 Task: Set the tab size preference to 8.
Action: Mouse moved to (938, 84)
Screenshot: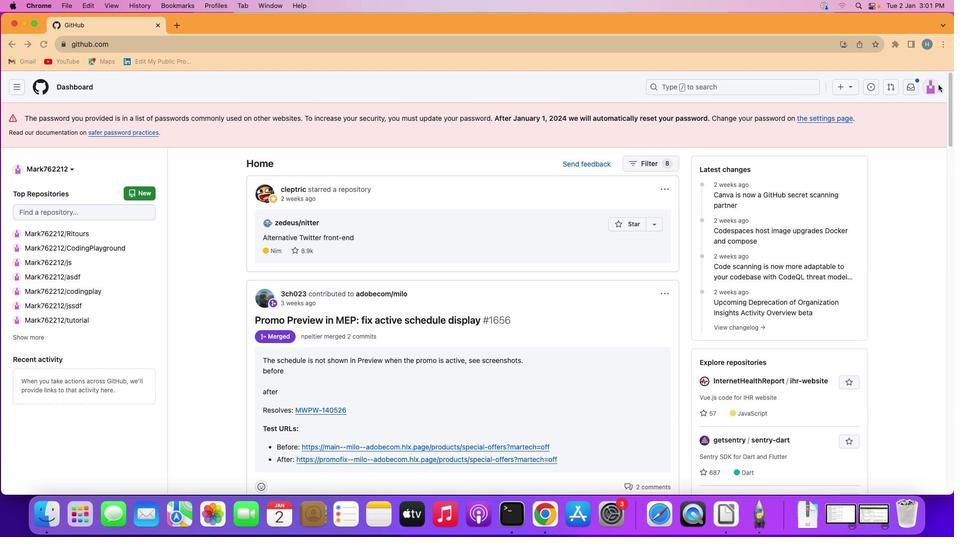 
Action: Mouse pressed left at (938, 84)
Screenshot: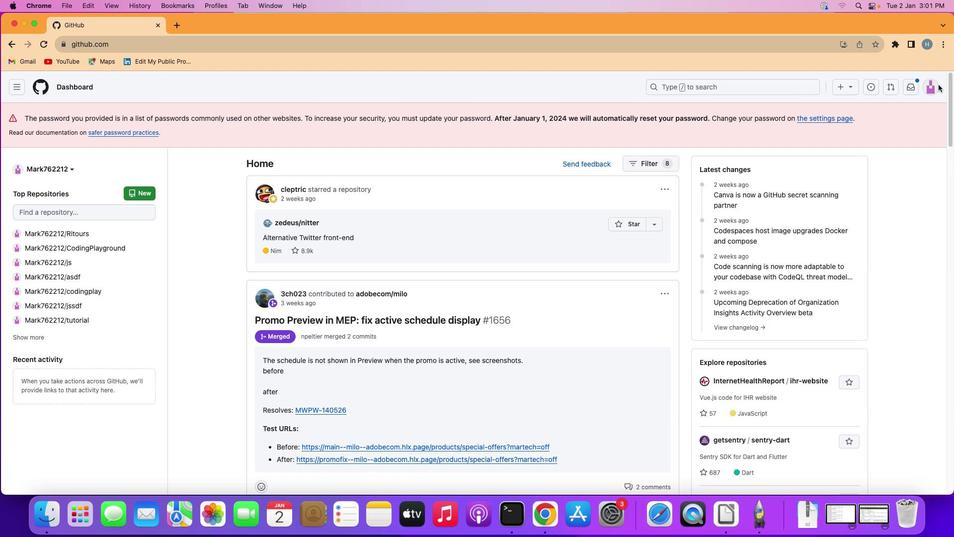 
Action: Mouse moved to (932, 86)
Screenshot: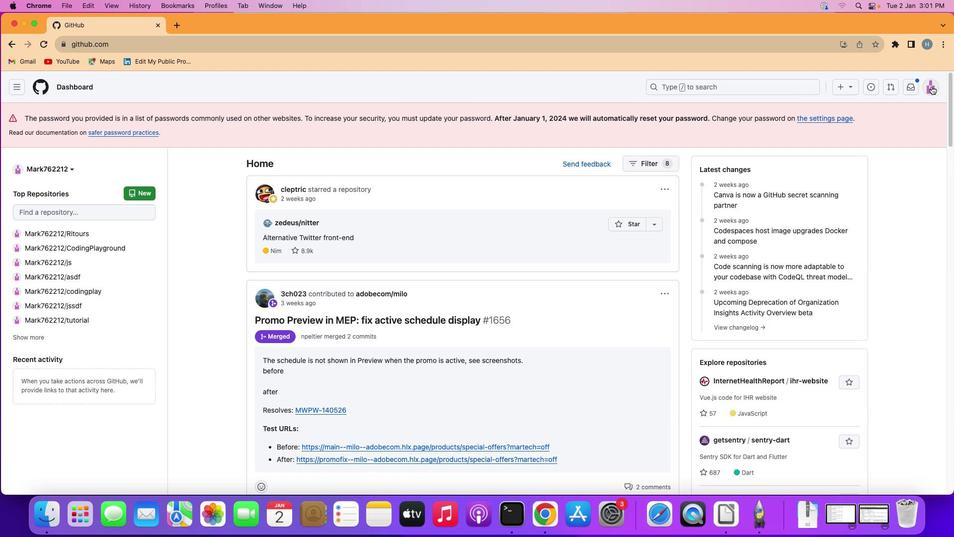 
Action: Mouse pressed left at (932, 86)
Screenshot: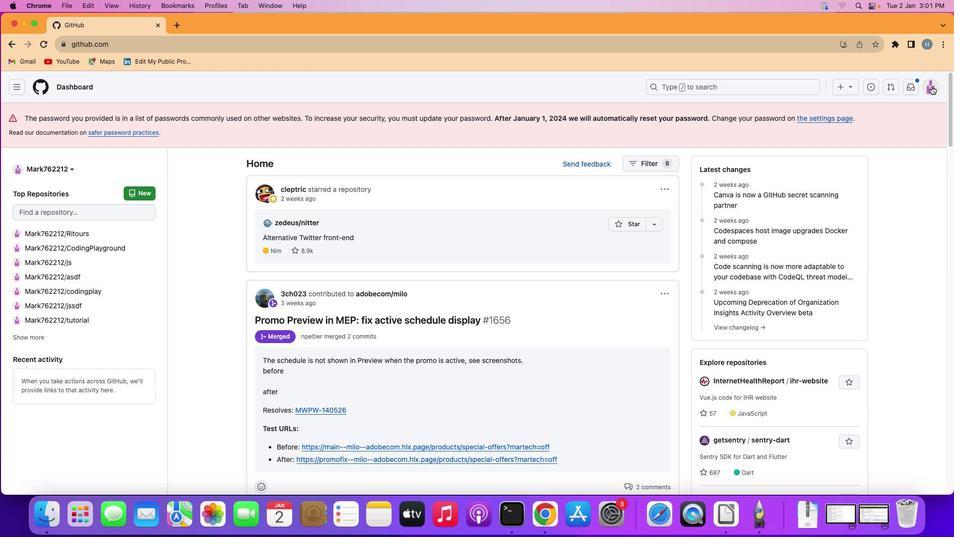 
Action: Mouse moved to (852, 359)
Screenshot: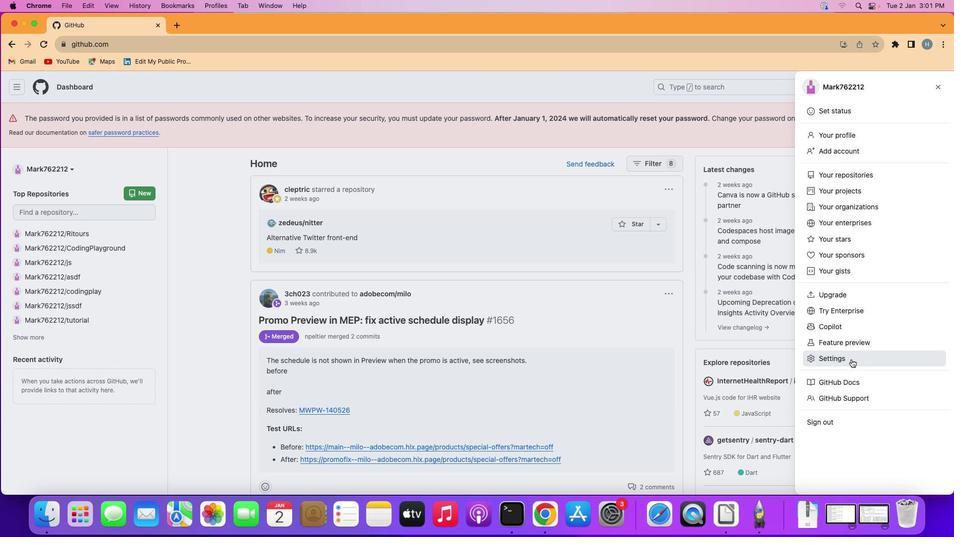 
Action: Mouse pressed left at (852, 359)
Screenshot: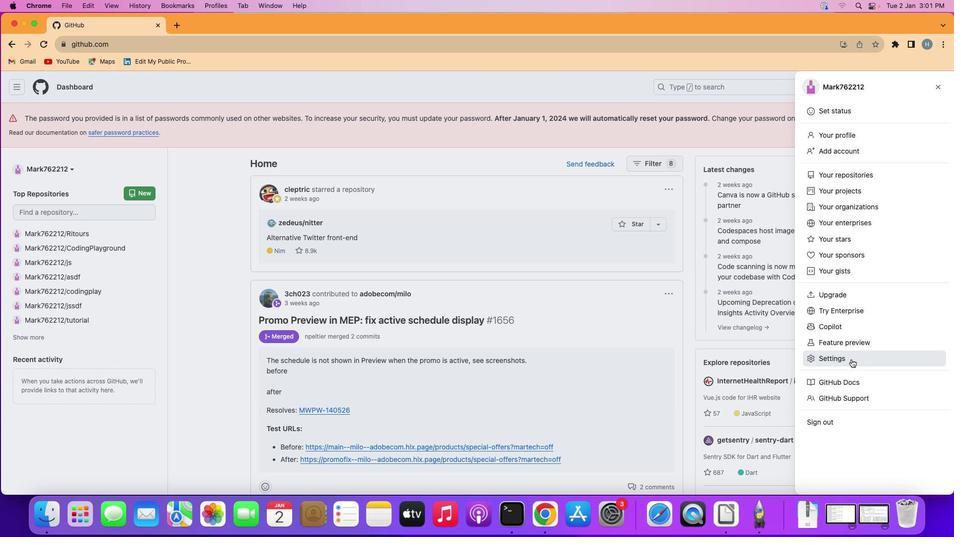 
Action: Mouse moved to (250, 242)
Screenshot: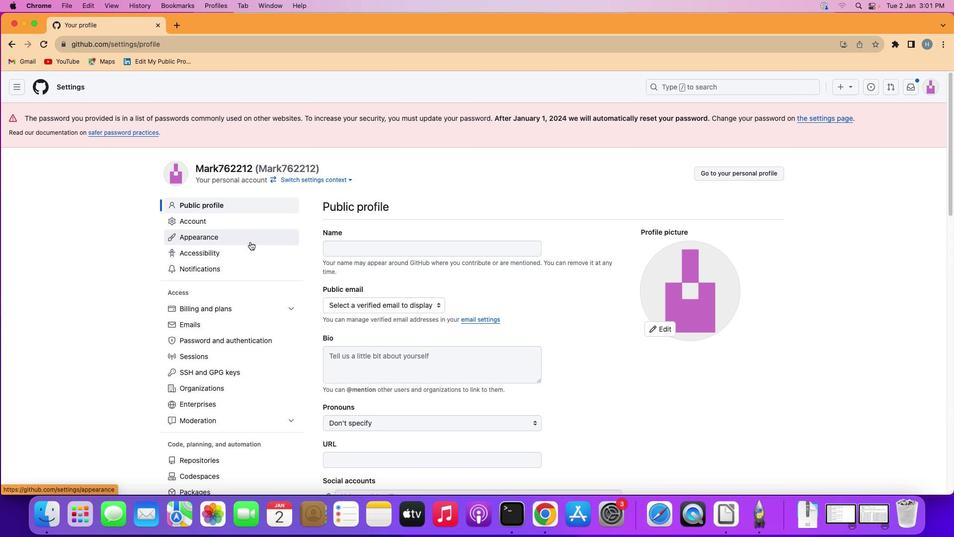 
Action: Mouse pressed left at (250, 242)
Screenshot: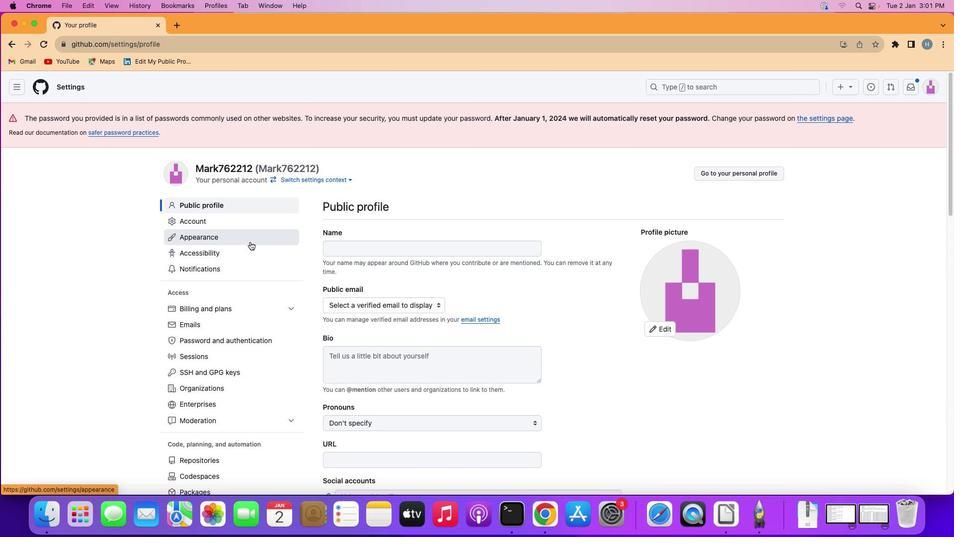 
Action: Mouse moved to (455, 356)
Screenshot: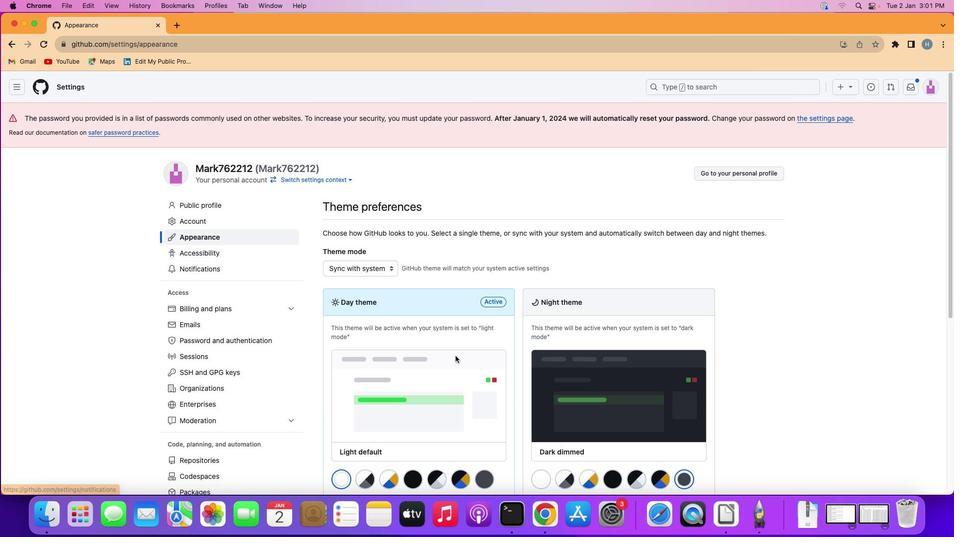 
Action: Mouse scrolled (455, 356) with delta (0, 0)
Screenshot: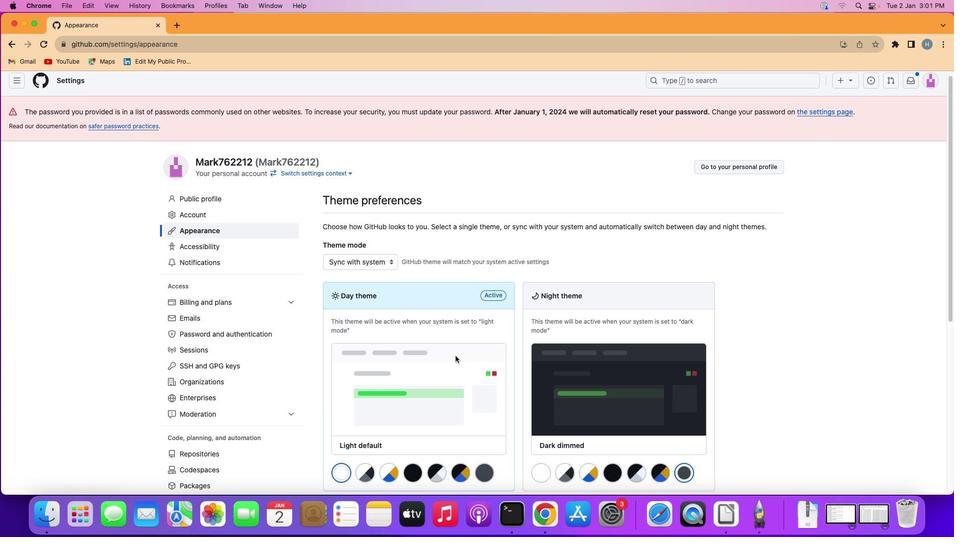 
Action: Mouse scrolled (455, 356) with delta (0, 0)
Screenshot: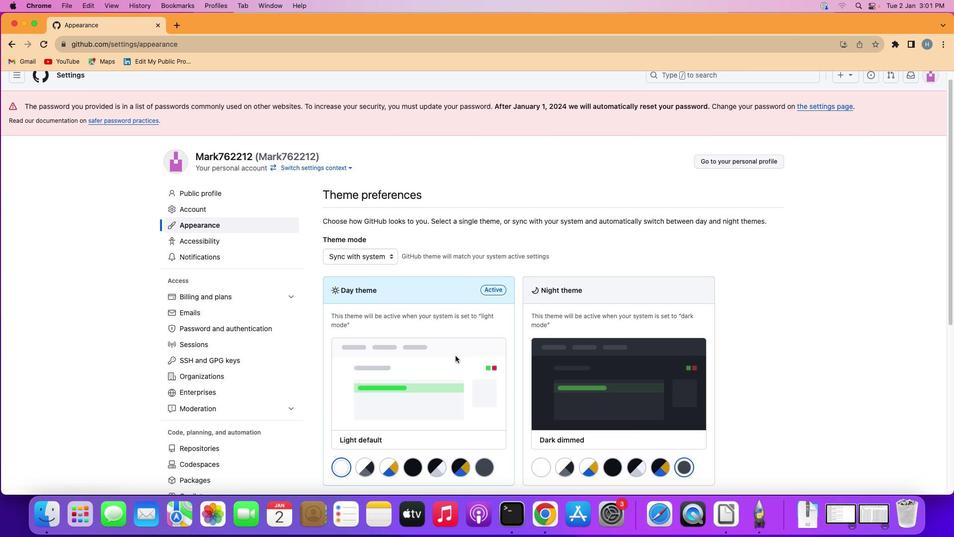 
Action: Mouse scrolled (455, 356) with delta (0, -1)
Screenshot: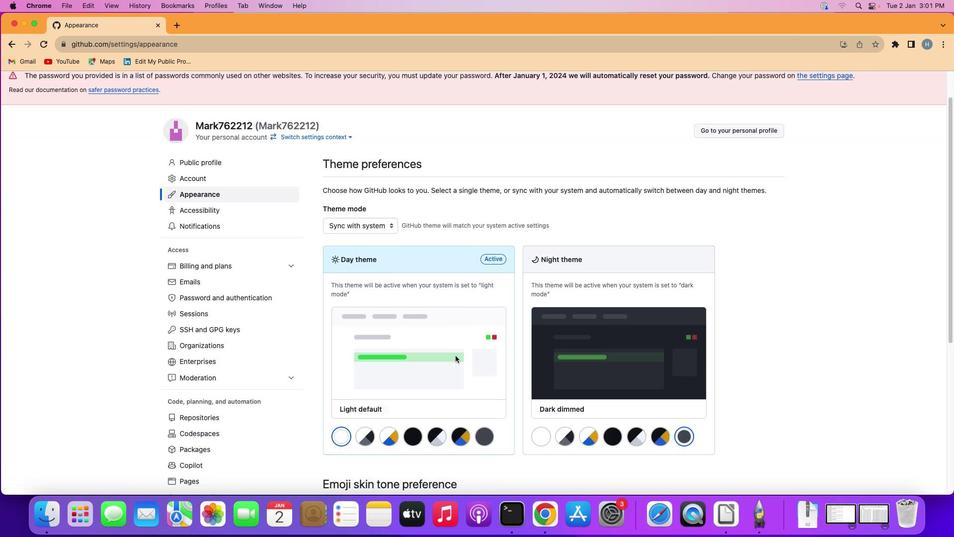 
Action: Mouse moved to (456, 356)
Screenshot: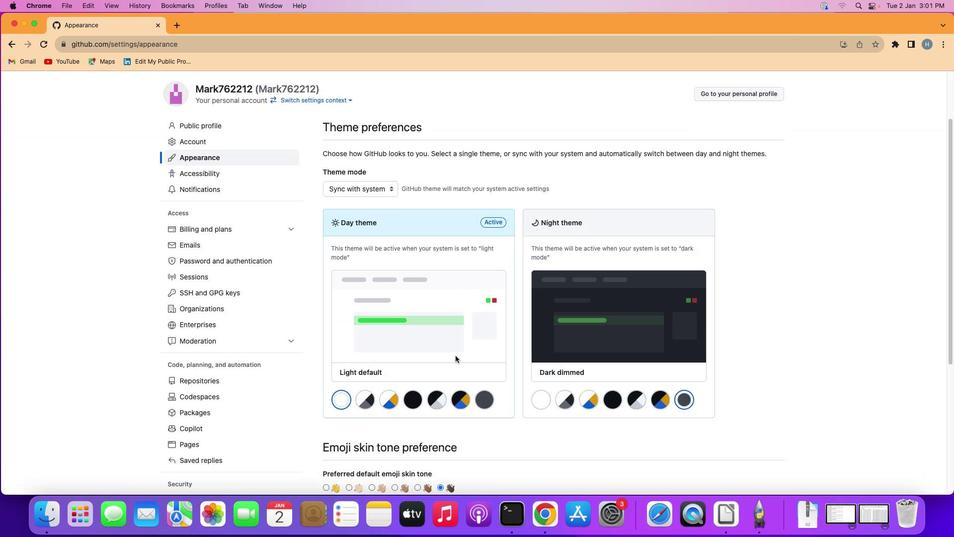 
Action: Mouse scrolled (456, 356) with delta (0, 0)
Screenshot: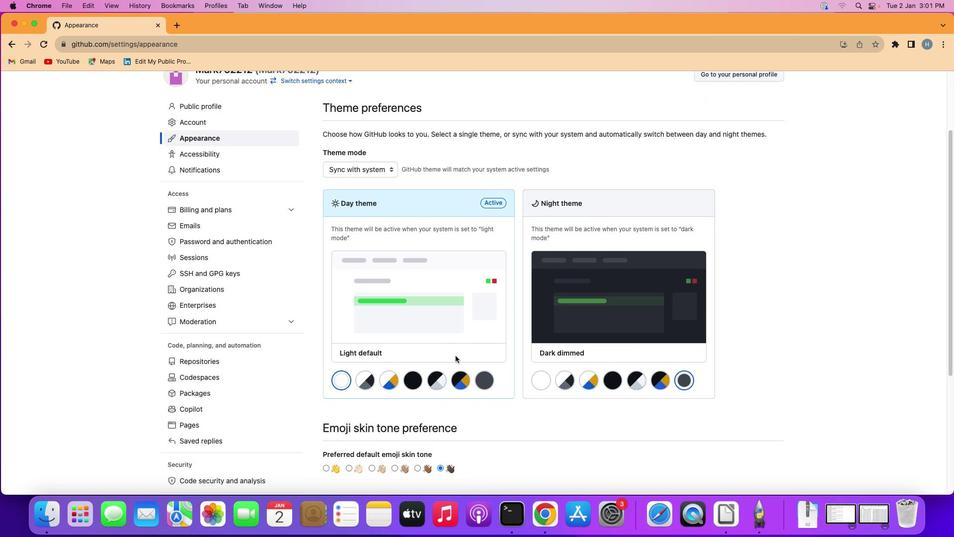 
Action: Mouse scrolled (456, 356) with delta (0, 0)
Screenshot: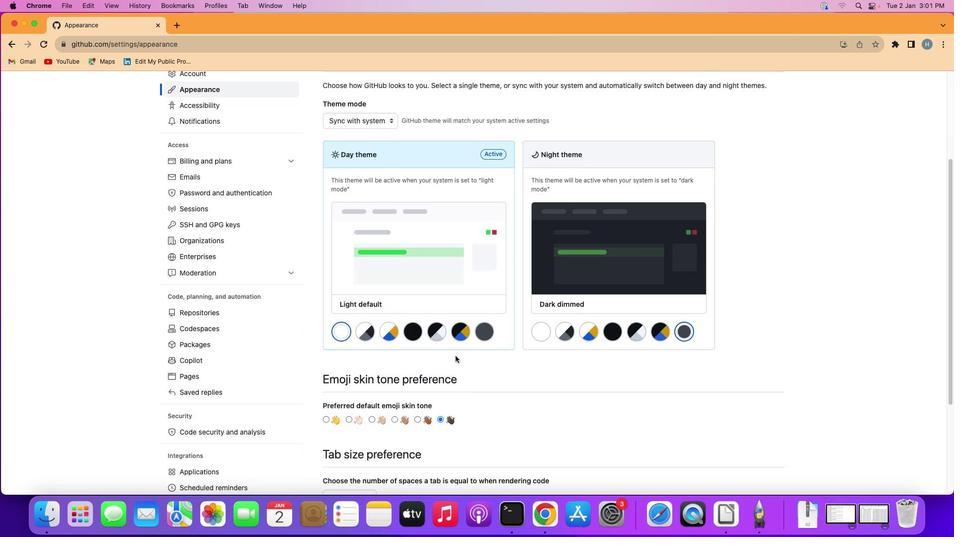 
Action: Mouse scrolled (456, 356) with delta (0, -1)
Screenshot: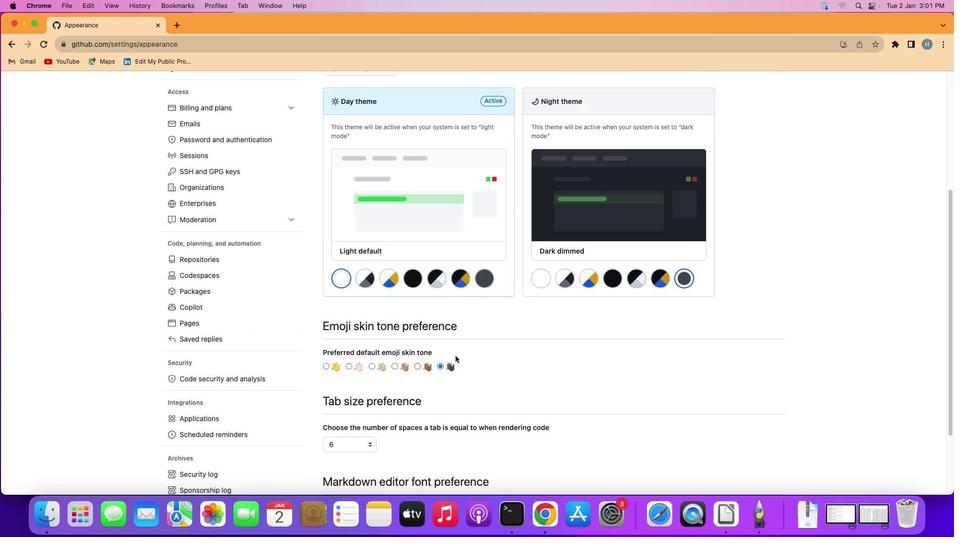 
Action: Mouse scrolled (456, 356) with delta (0, -1)
Screenshot: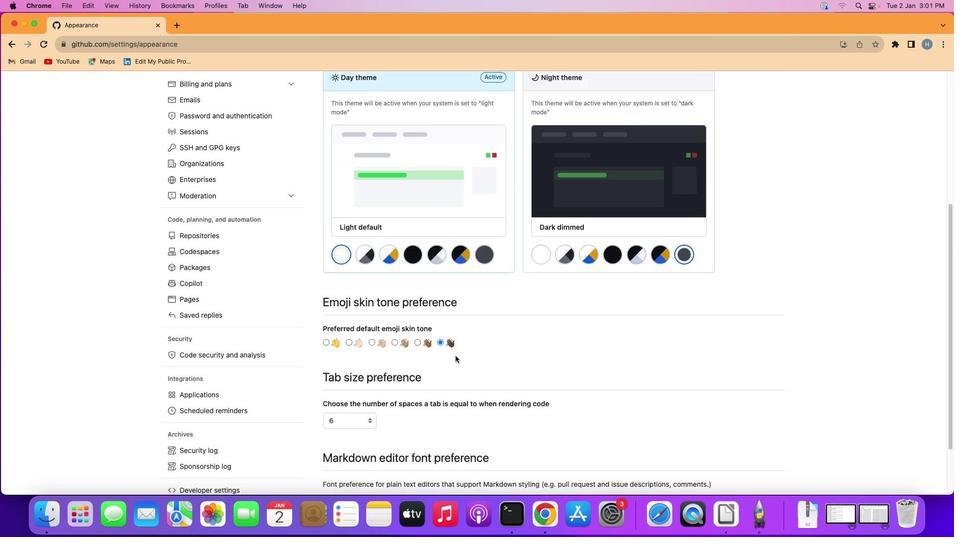 
Action: Mouse moved to (456, 356)
Screenshot: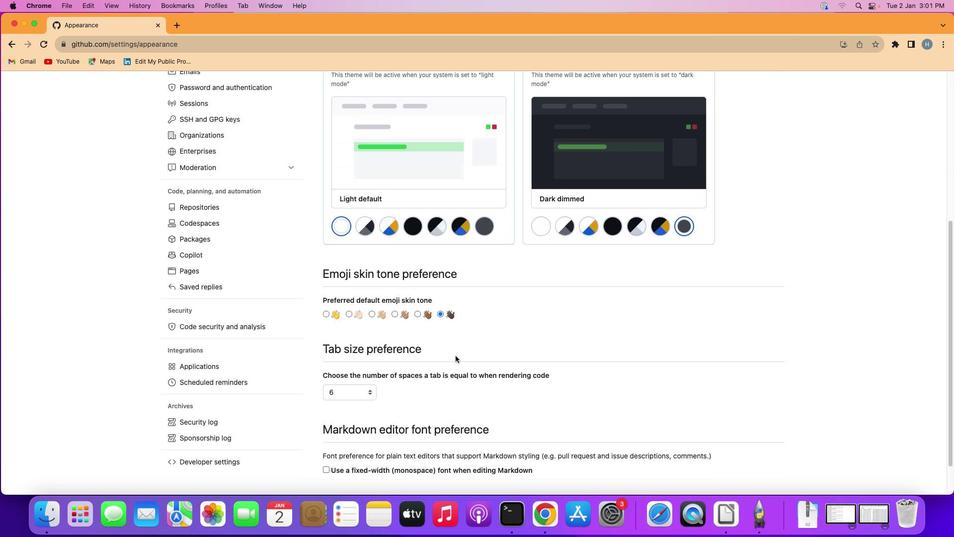 
Action: Mouse scrolled (456, 356) with delta (0, 0)
Screenshot: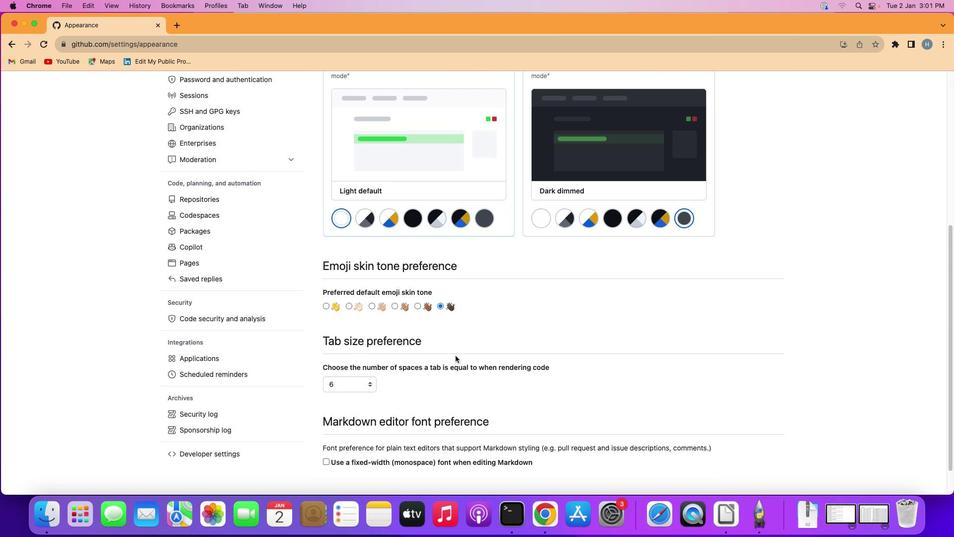 
Action: Mouse scrolled (456, 356) with delta (0, 0)
Screenshot: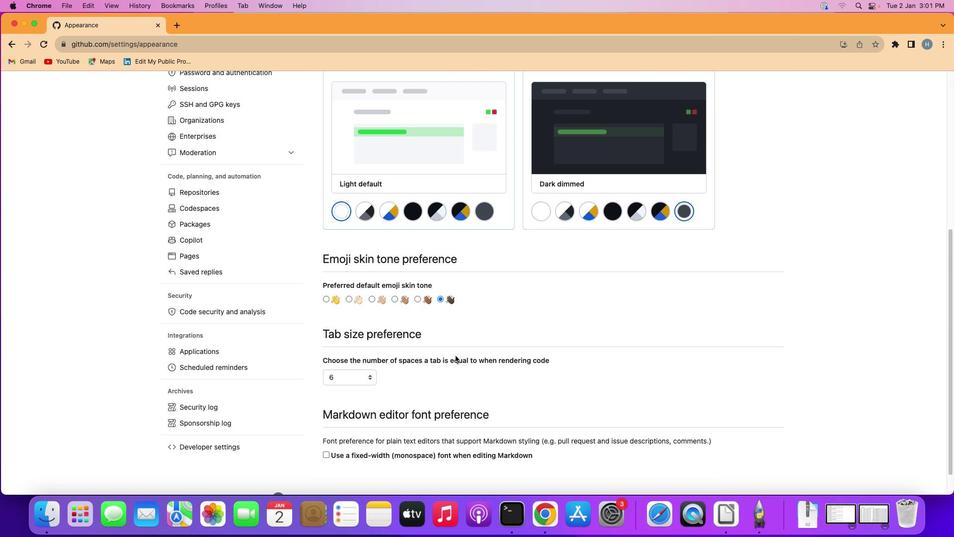 
Action: Mouse scrolled (456, 356) with delta (0, -1)
Screenshot: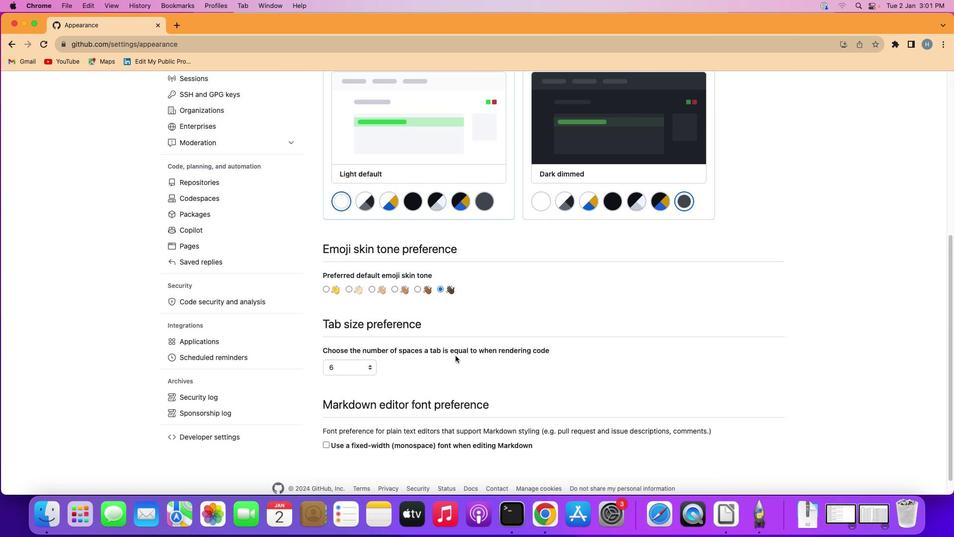 
Action: Mouse scrolled (456, 356) with delta (0, -1)
Screenshot: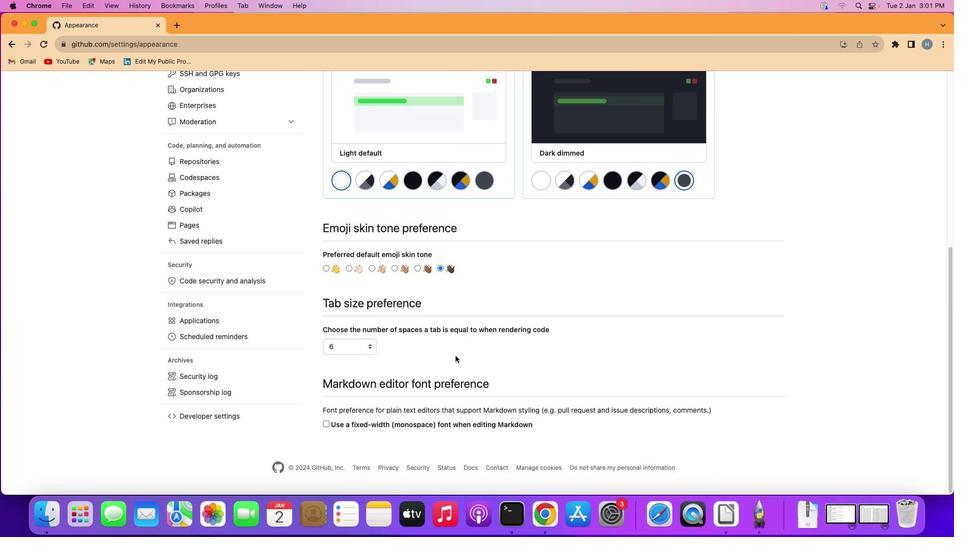 
Action: Mouse moved to (370, 345)
Screenshot: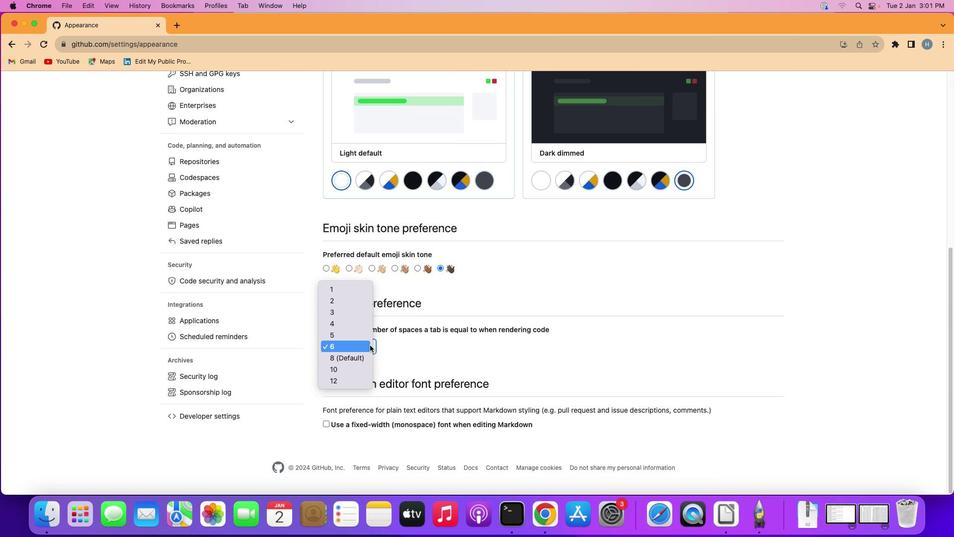 
Action: Mouse pressed left at (370, 345)
Screenshot: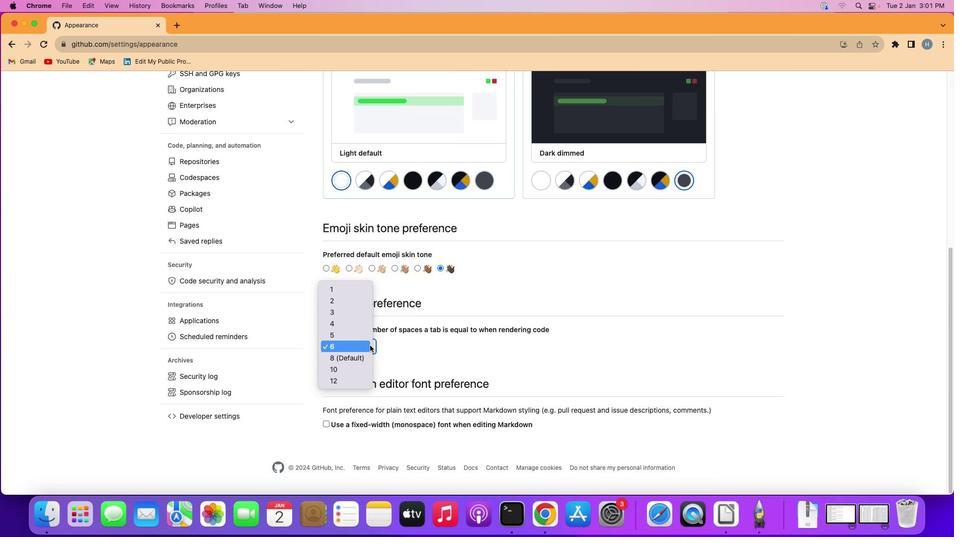 
Action: Mouse moved to (357, 358)
Screenshot: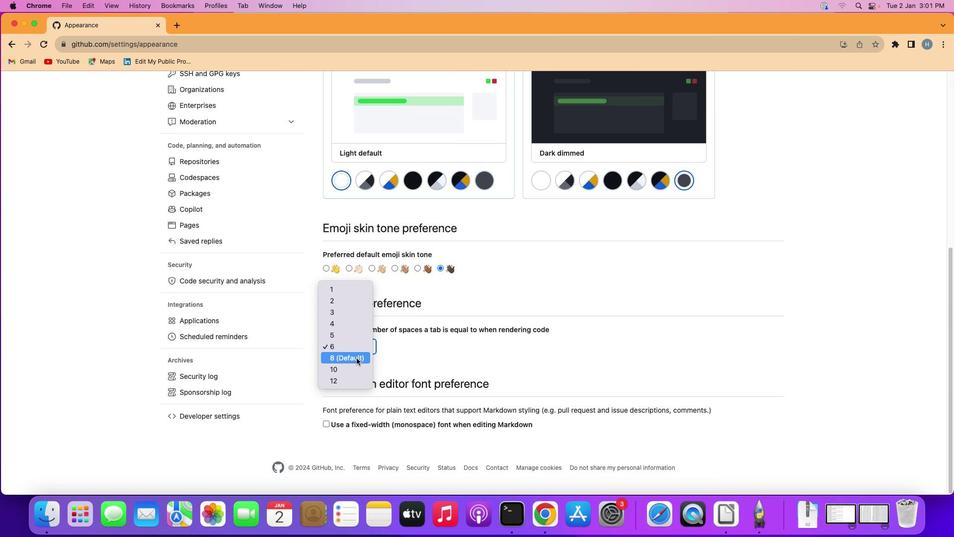 
Action: Mouse pressed left at (357, 358)
Screenshot: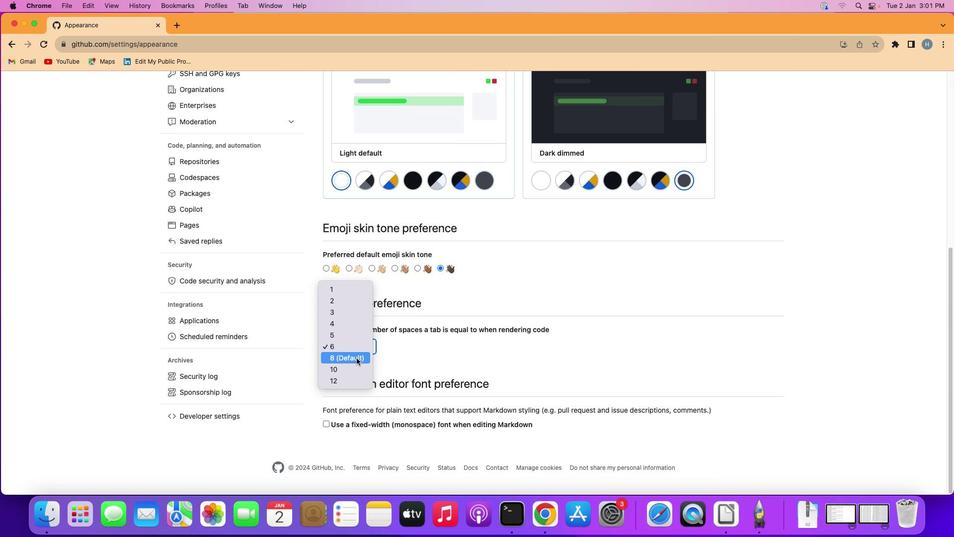 
Action: Mouse moved to (361, 357)
Screenshot: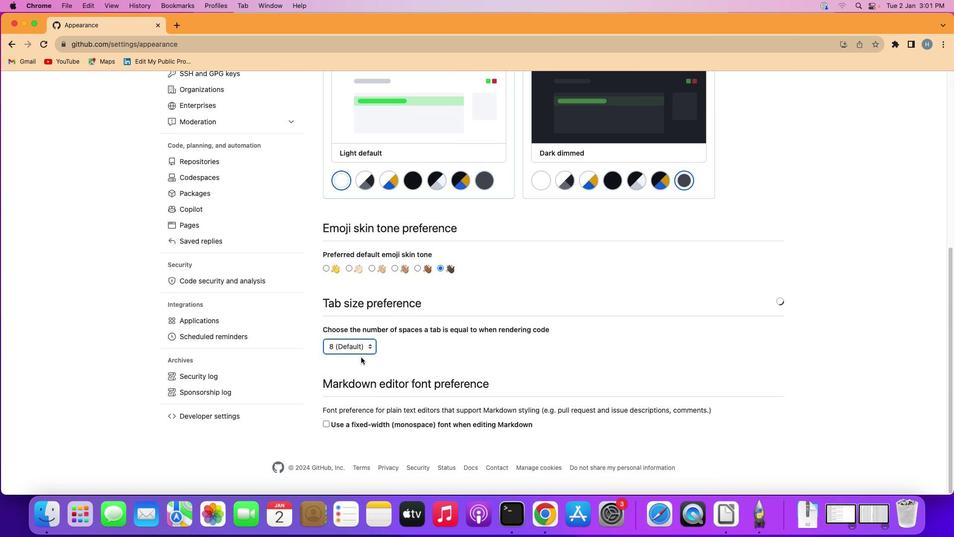 
